 Task: Create a due date automation trigger when advanced on, on the tuesday after a card is due add dates not starting next month at 11:00 AM.
Action: Mouse moved to (972, 88)
Screenshot: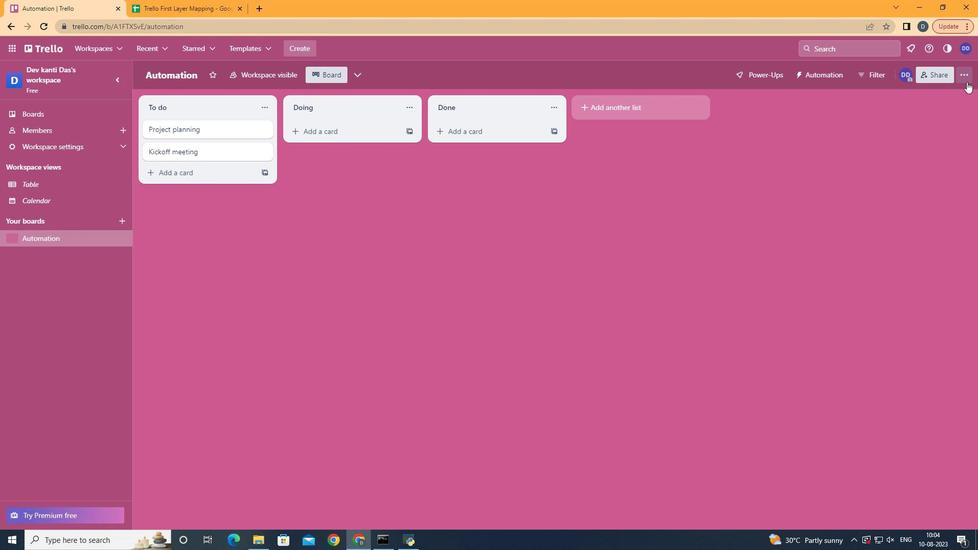 
Action: Mouse pressed left at (972, 88)
Screenshot: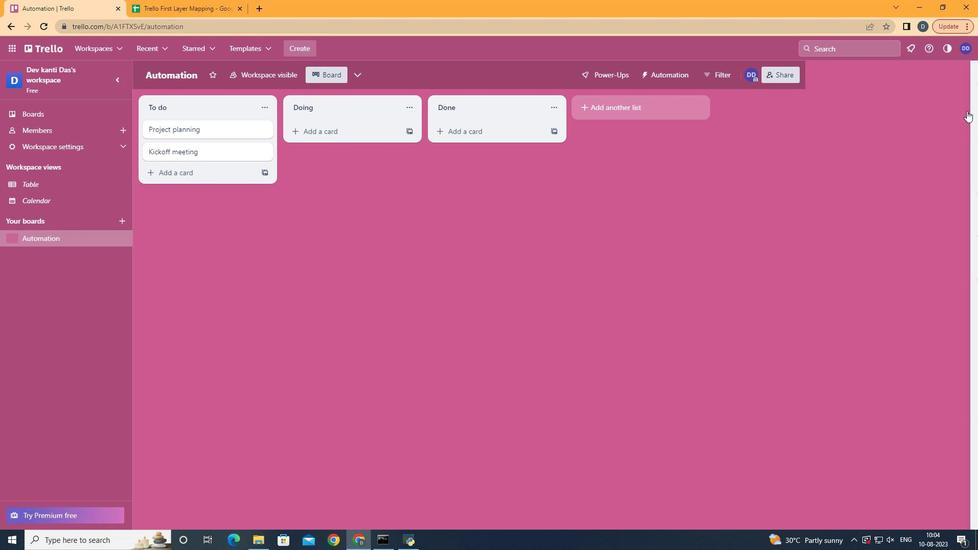 
Action: Mouse moved to (918, 219)
Screenshot: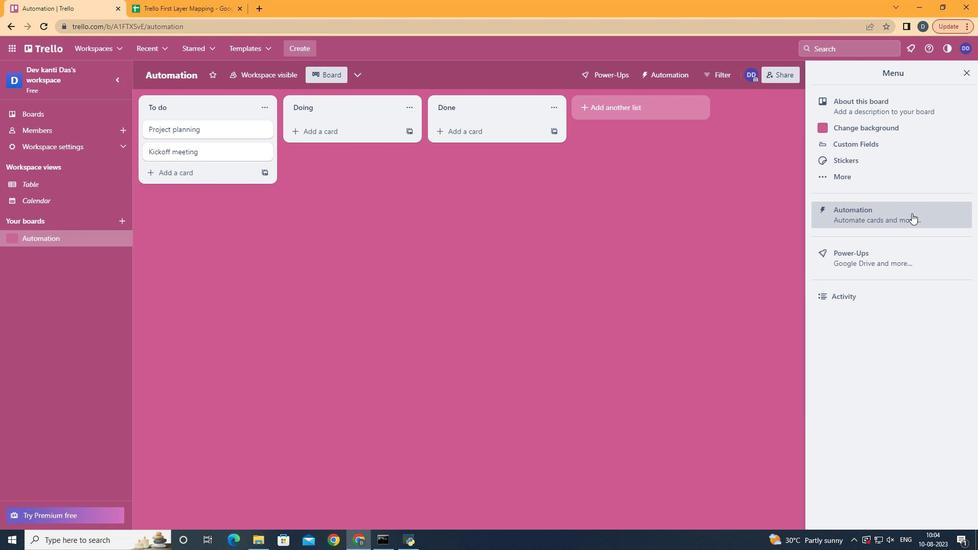 
Action: Mouse pressed left at (918, 219)
Screenshot: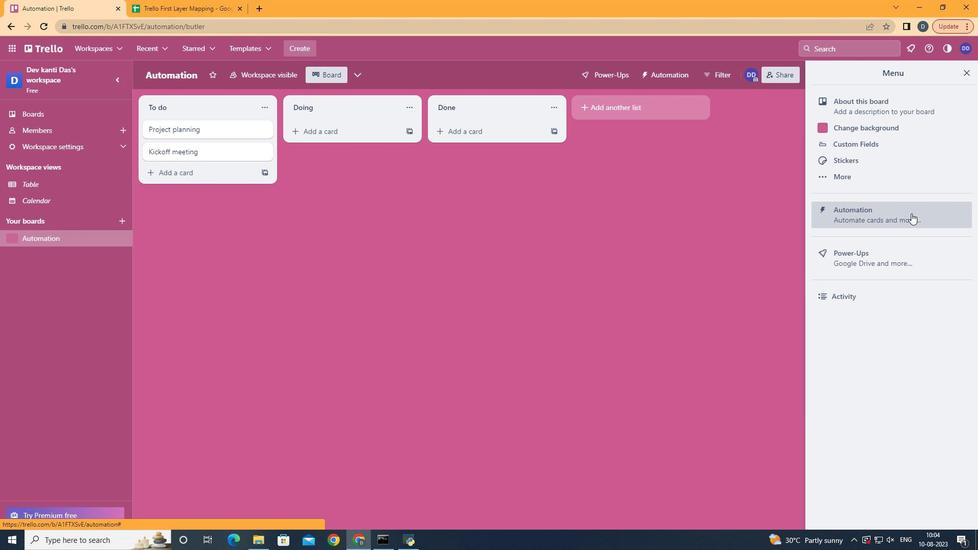 
Action: Mouse moved to (210, 209)
Screenshot: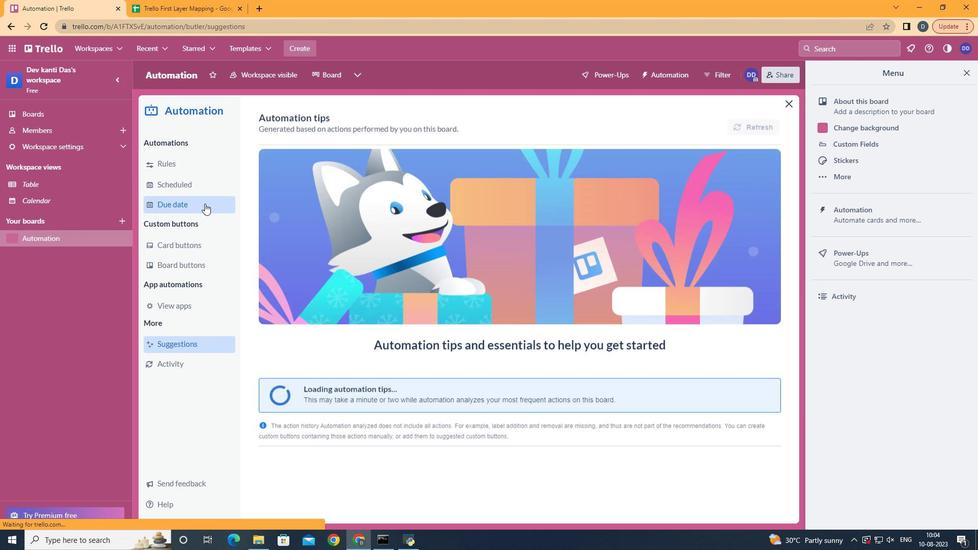 
Action: Mouse pressed left at (210, 209)
Screenshot: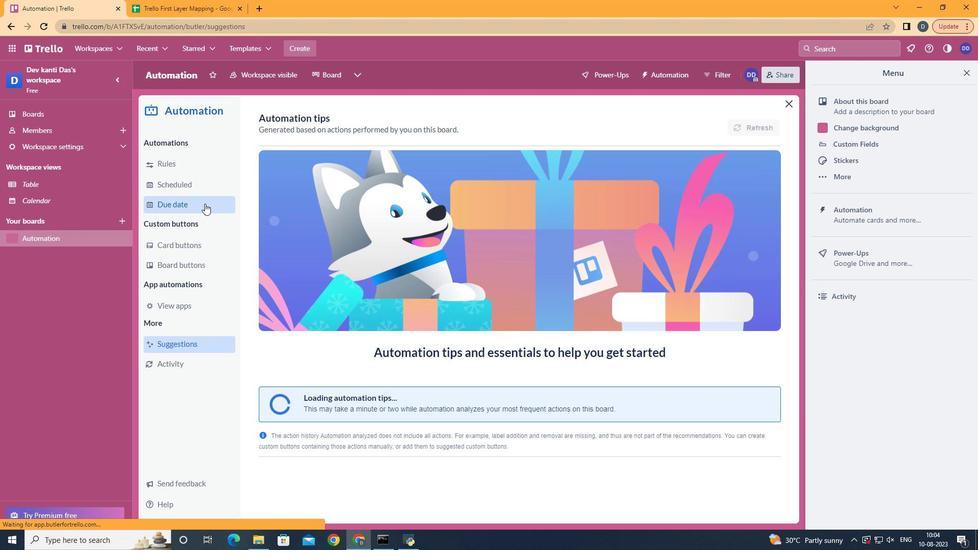 
Action: Mouse moved to (716, 128)
Screenshot: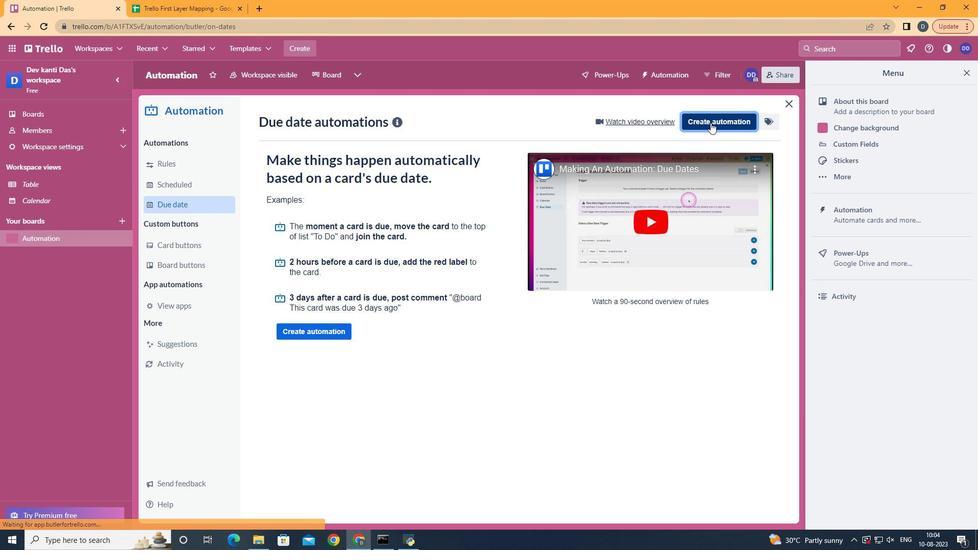 
Action: Mouse pressed left at (716, 128)
Screenshot: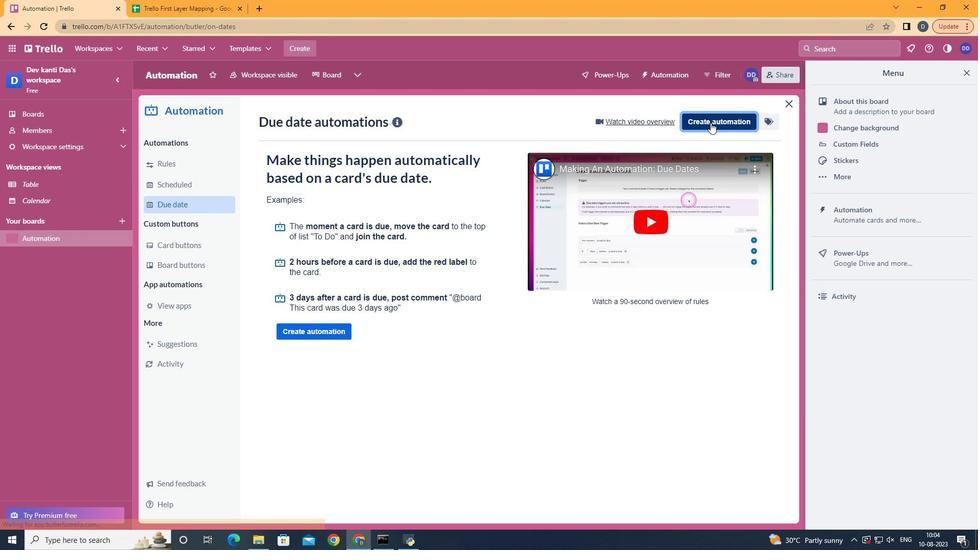 
Action: Mouse moved to (552, 226)
Screenshot: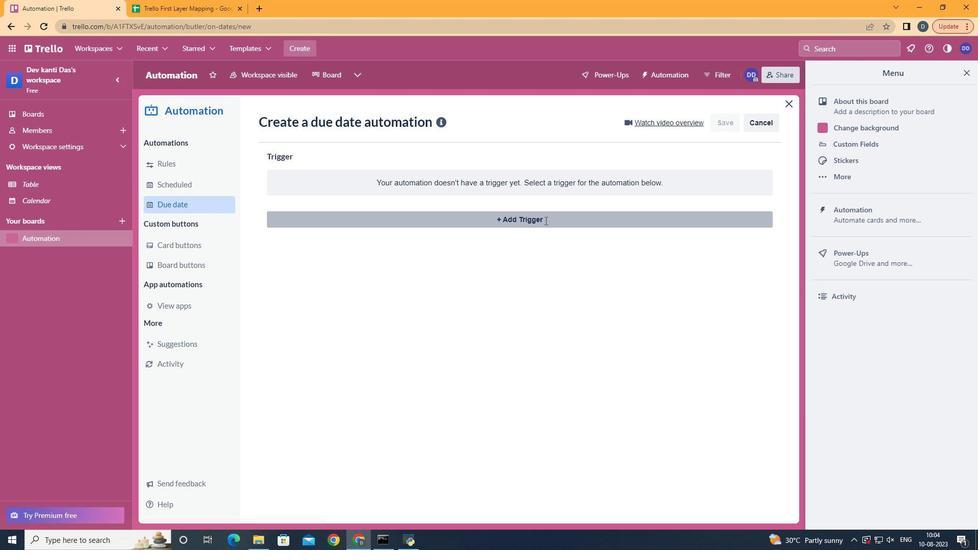 
Action: Mouse pressed left at (552, 226)
Screenshot: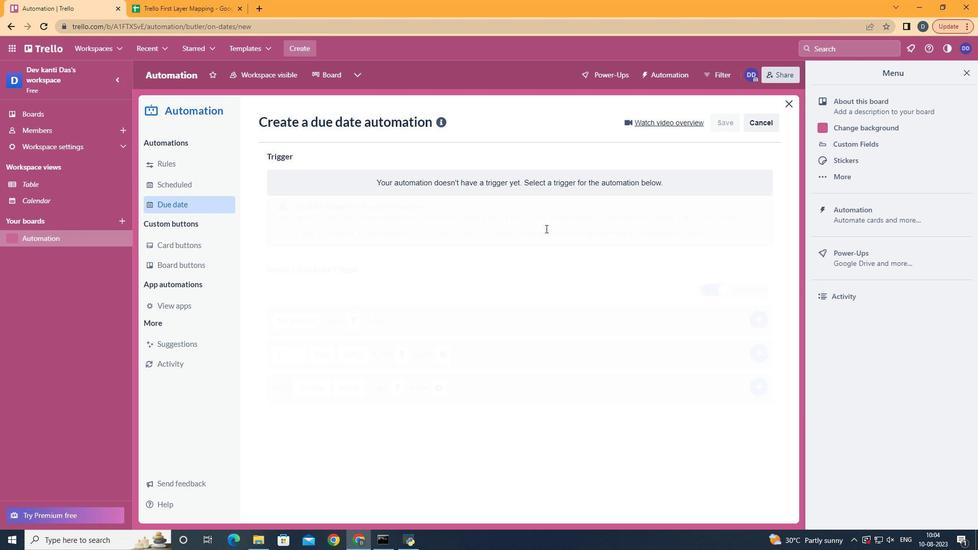 
Action: Mouse moved to (338, 291)
Screenshot: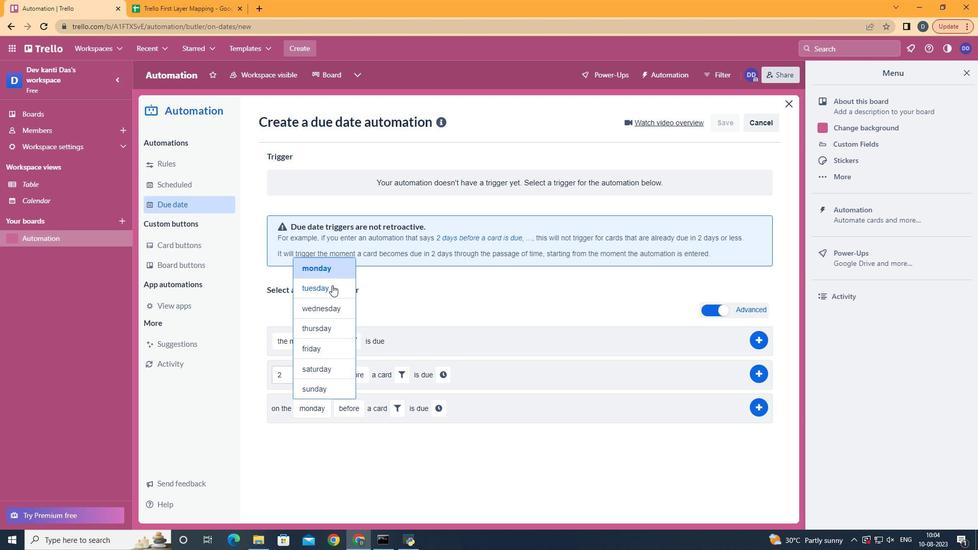 
Action: Mouse pressed left at (338, 291)
Screenshot: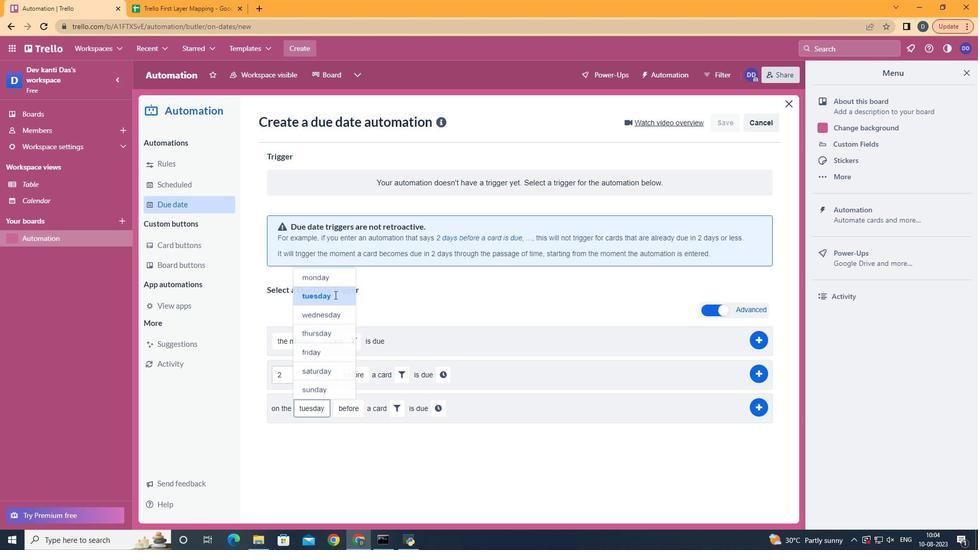 
Action: Mouse moved to (362, 451)
Screenshot: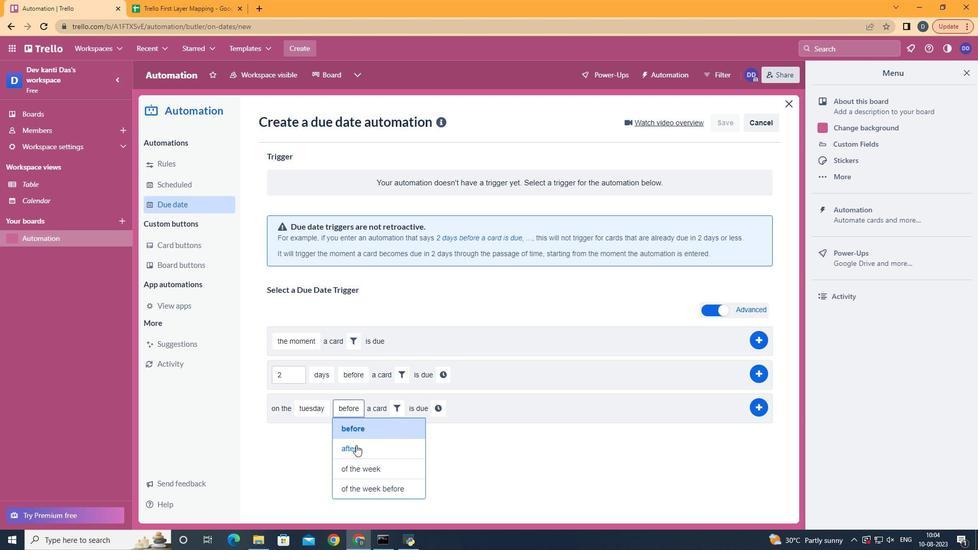 
Action: Mouse pressed left at (362, 451)
Screenshot: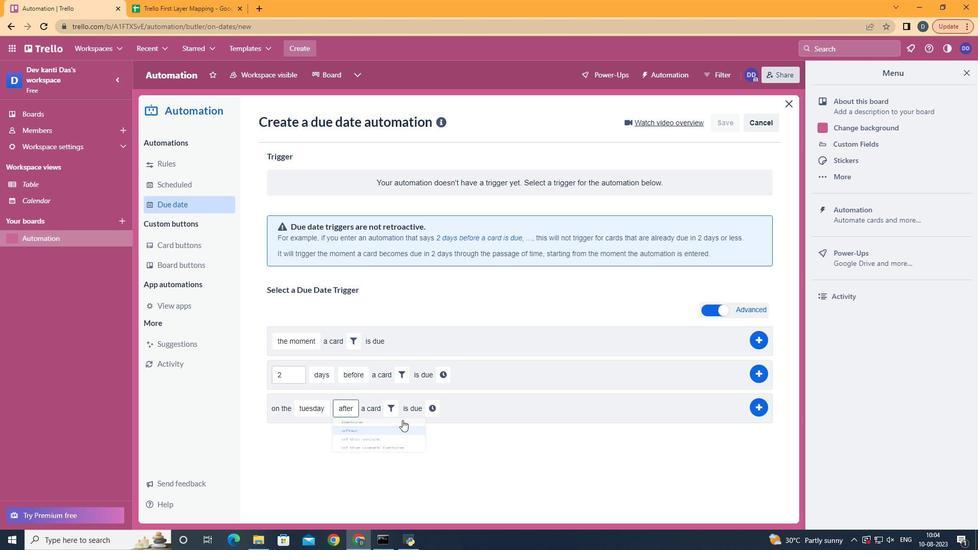 
Action: Mouse moved to (396, 417)
Screenshot: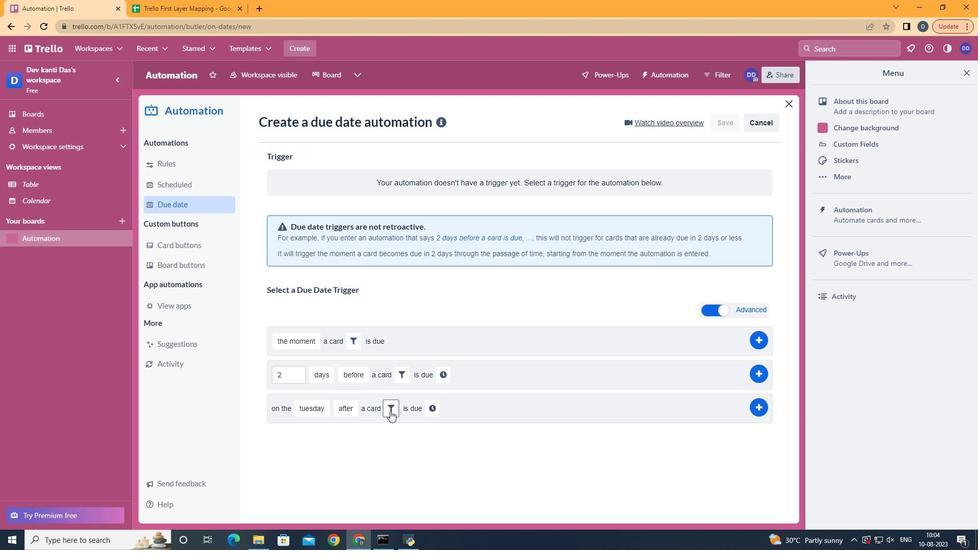 
Action: Mouse pressed left at (396, 417)
Screenshot: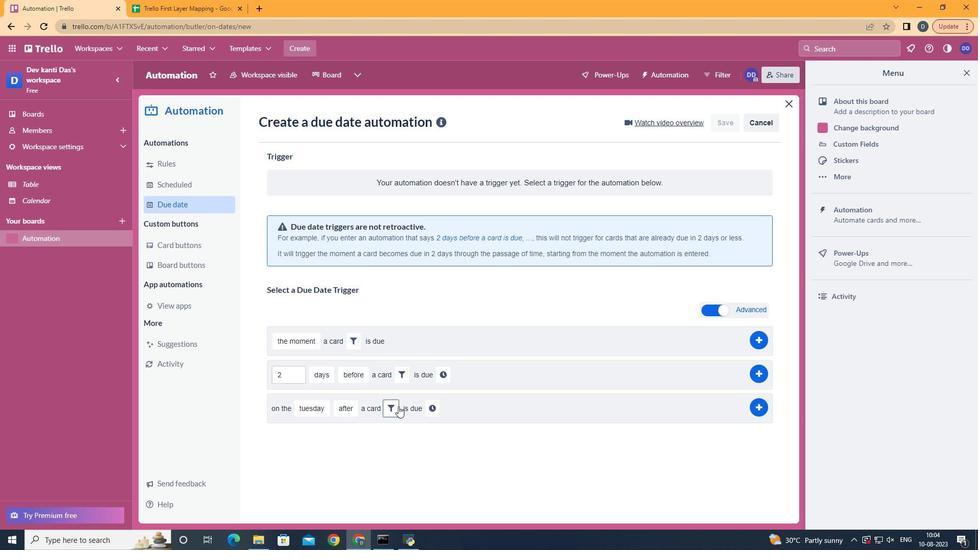 
Action: Mouse moved to (447, 449)
Screenshot: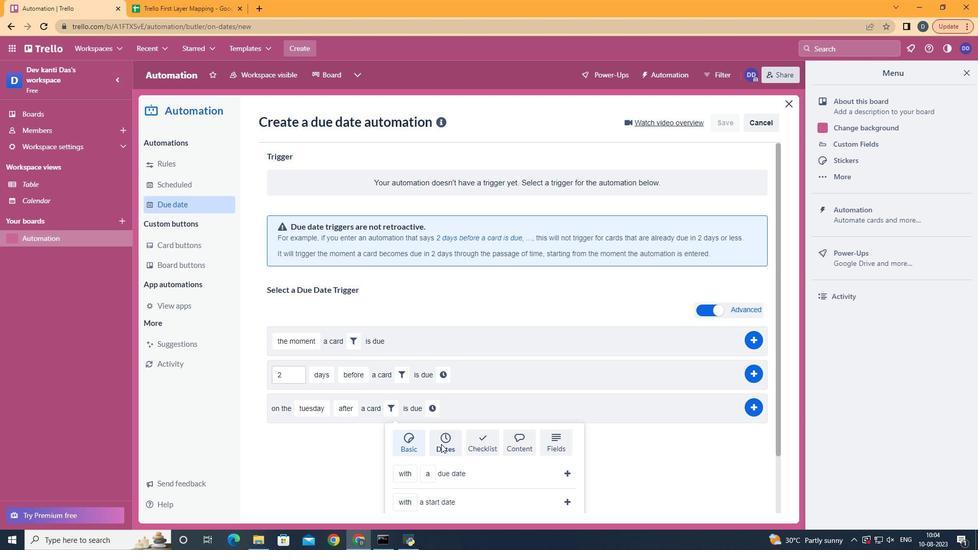 
Action: Mouse pressed left at (447, 449)
Screenshot: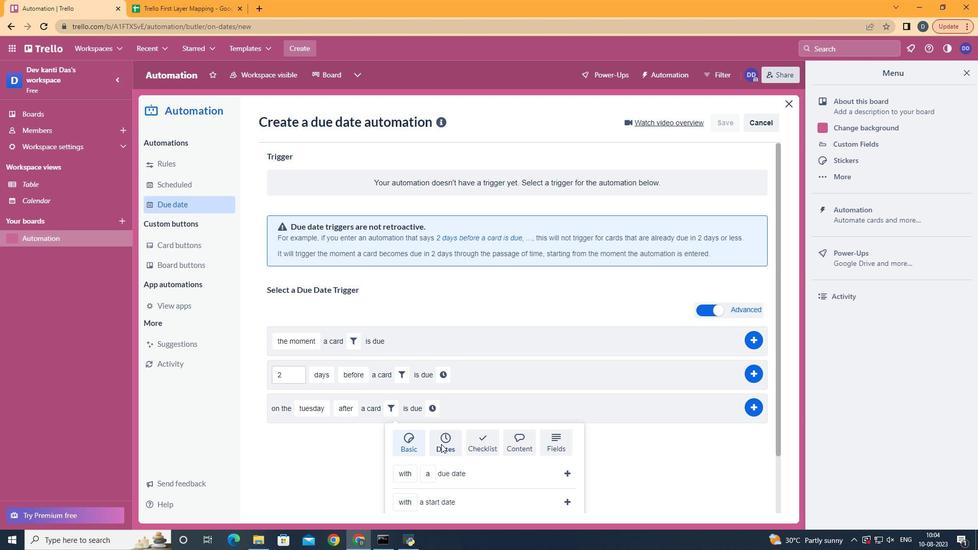 
Action: Mouse moved to (447, 450)
Screenshot: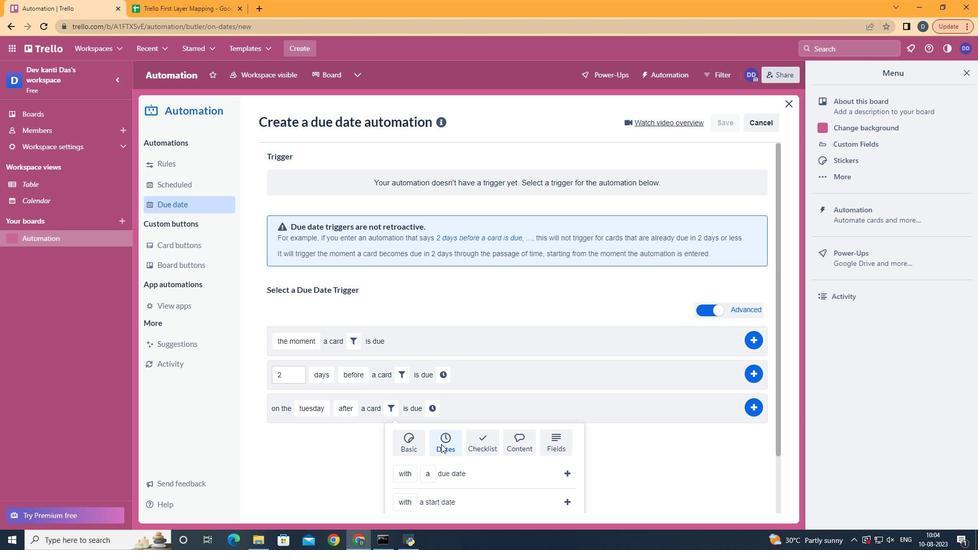 
Action: Mouse scrolled (447, 449) with delta (0, 0)
Screenshot: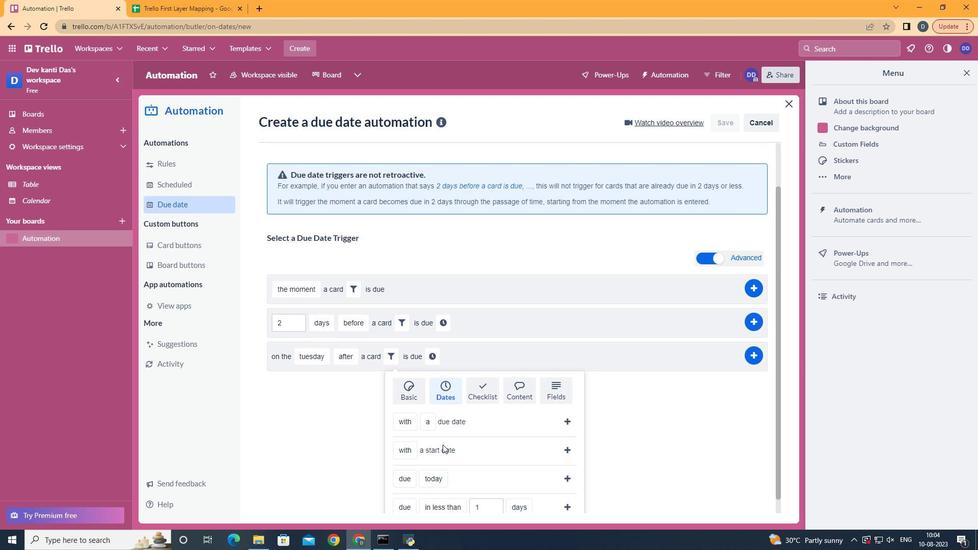 
Action: Mouse scrolled (447, 449) with delta (0, 0)
Screenshot: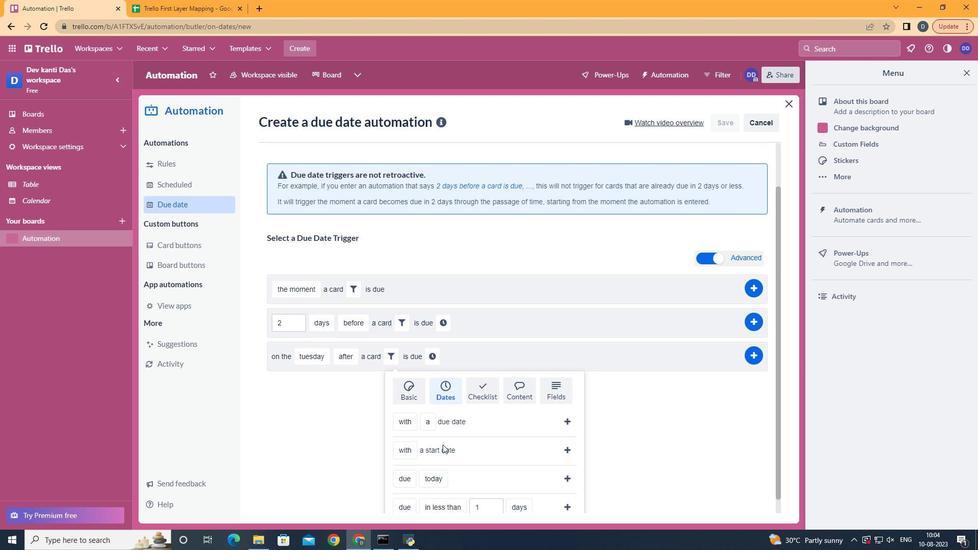 
Action: Mouse scrolled (447, 449) with delta (0, 0)
Screenshot: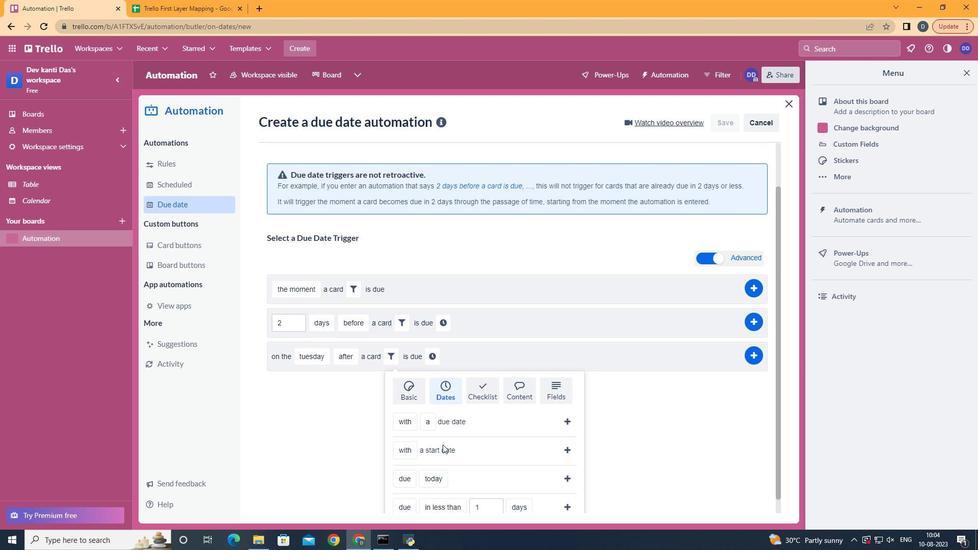 
Action: Mouse scrolled (447, 449) with delta (0, 0)
Screenshot: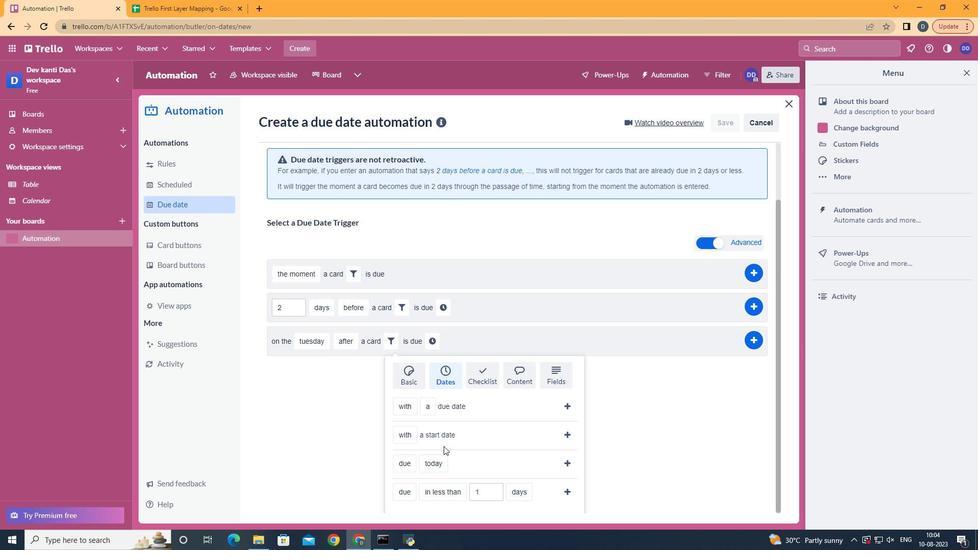 
Action: Mouse moved to (415, 447)
Screenshot: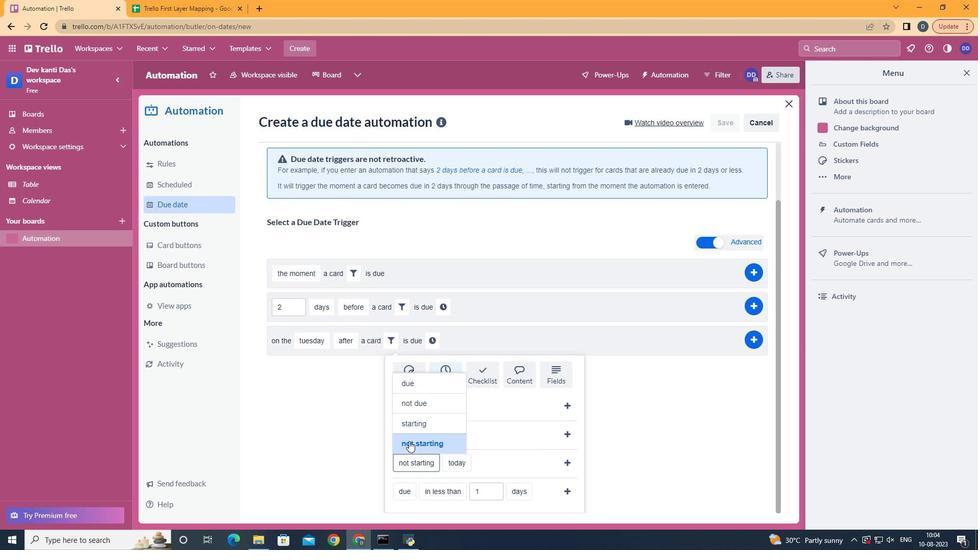 
Action: Mouse pressed left at (415, 447)
Screenshot: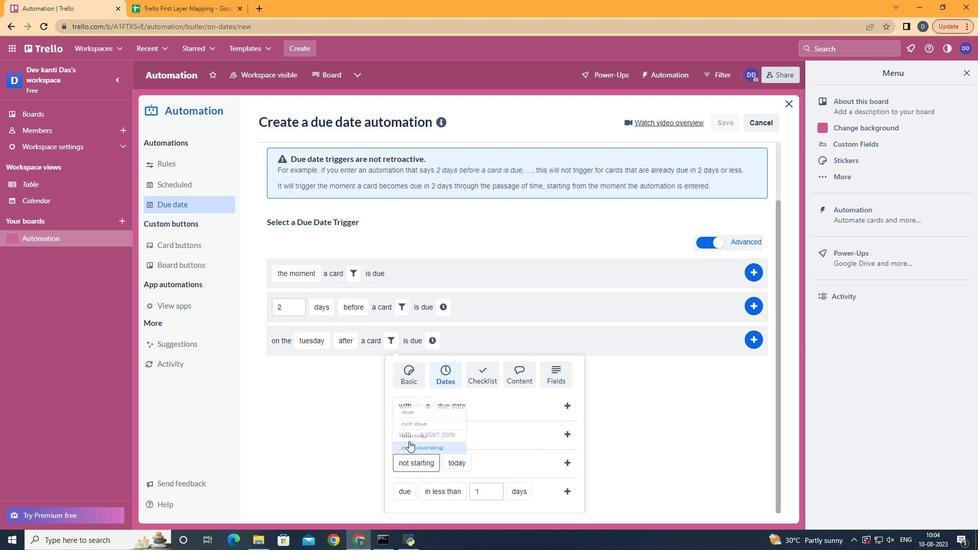 
Action: Mouse moved to (473, 448)
Screenshot: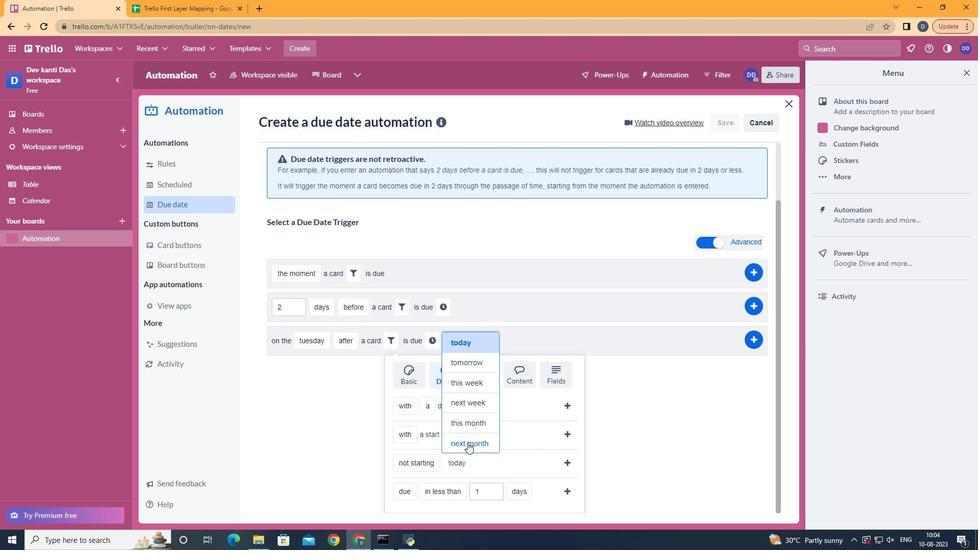 
Action: Mouse pressed left at (473, 448)
Screenshot: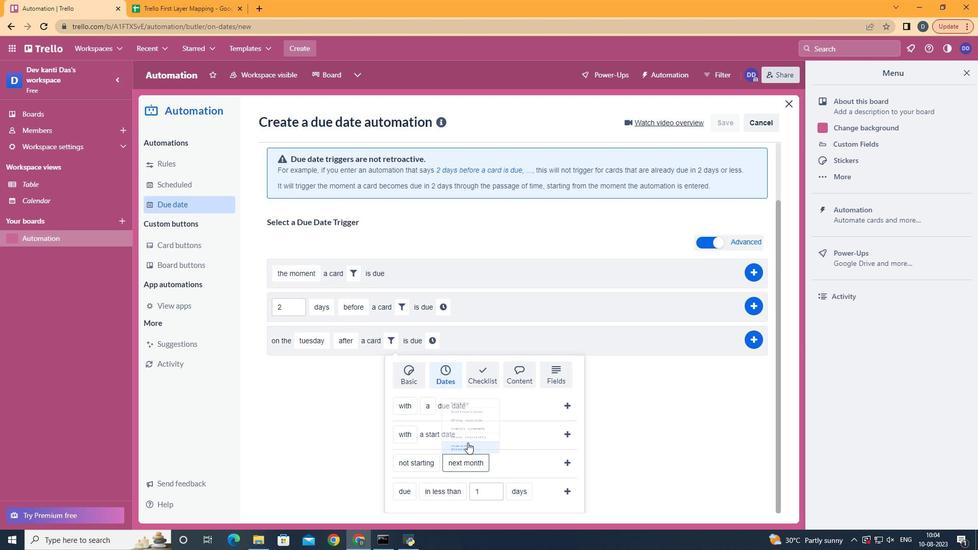 
Action: Mouse moved to (568, 470)
Screenshot: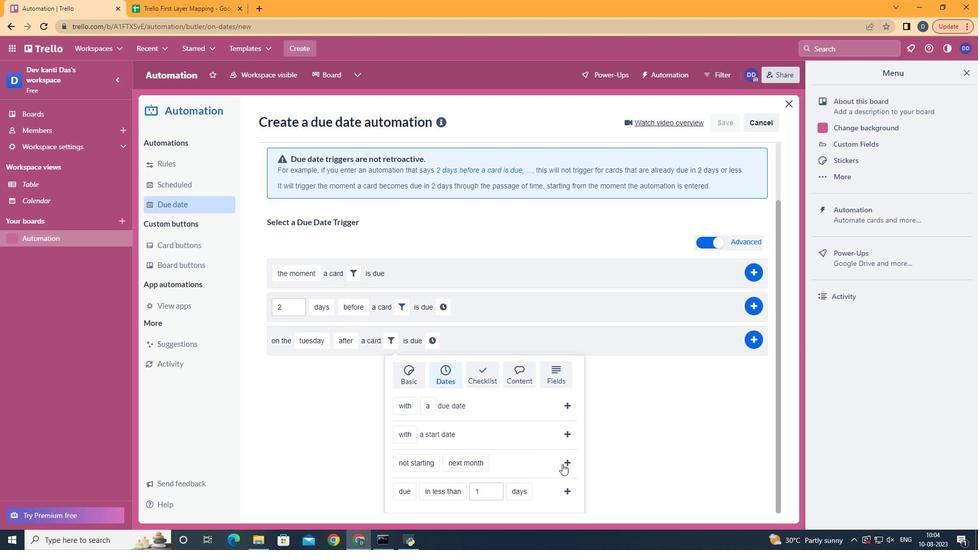 
Action: Mouse pressed left at (568, 470)
Screenshot: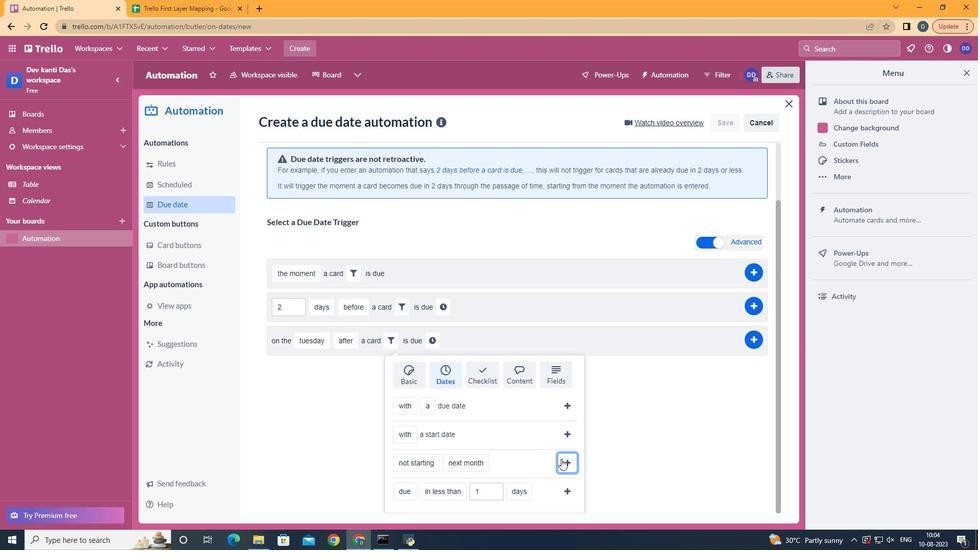 
Action: Mouse moved to (529, 411)
Screenshot: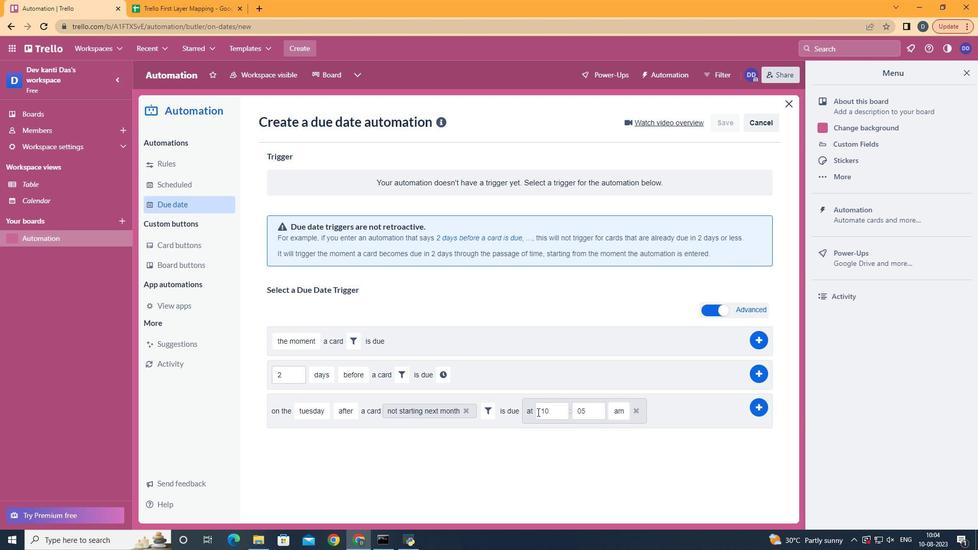 
Action: Mouse pressed left at (529, 411)
Screenshot: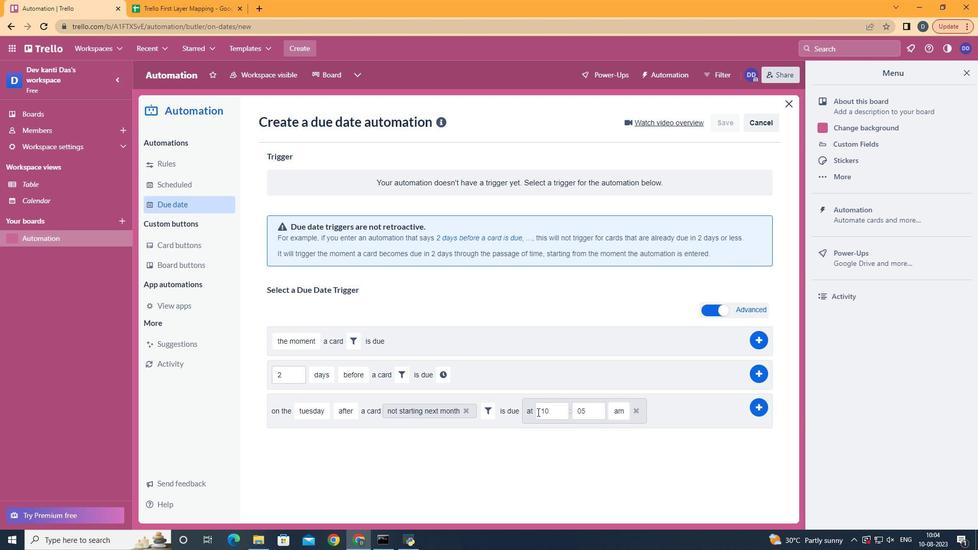 
Action: Mouse moved to (555, 422)
Screenshot: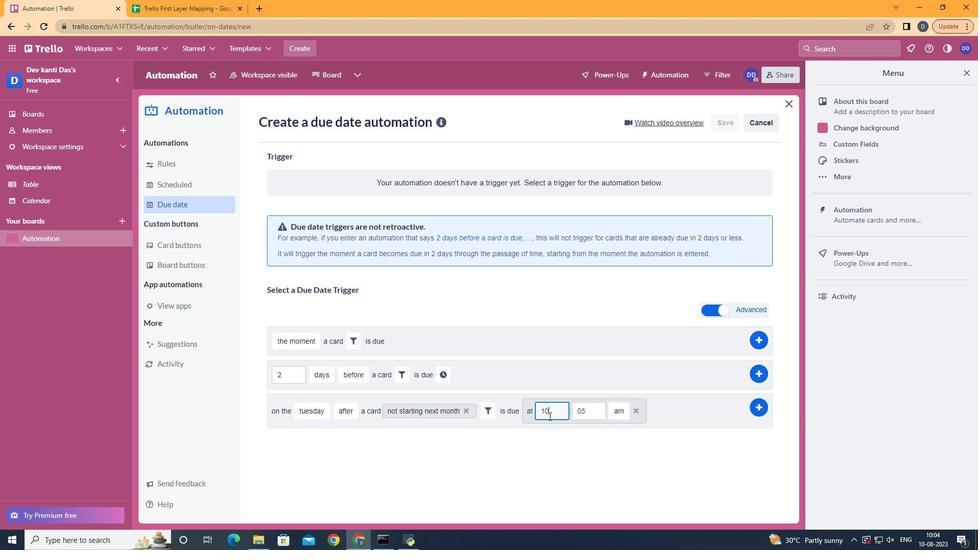 
Action: Mouse pressed left at (555, 422)
Screenshot: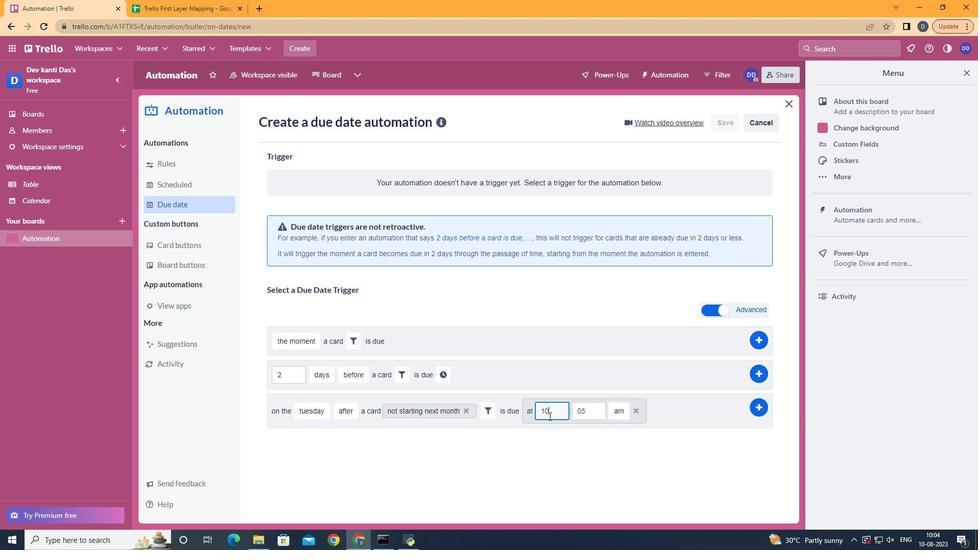 
Action: Key pressed <Key.backspace>1
Screenshot: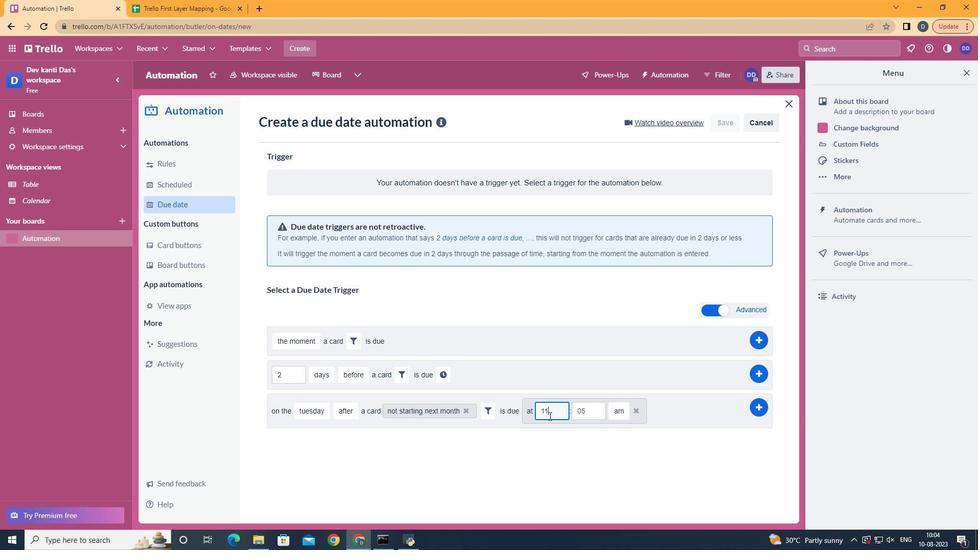 
Action: Mouse moved to (599, 419)
Screenshot: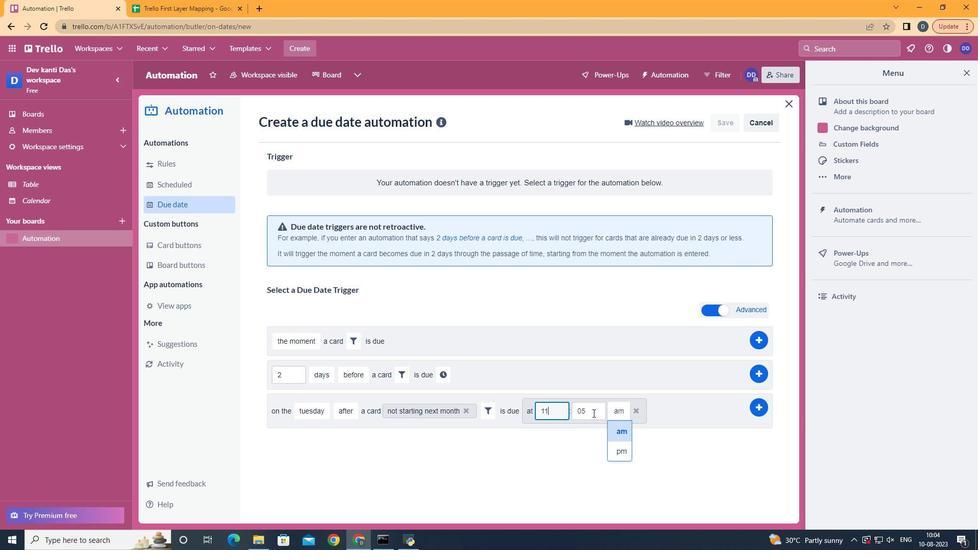 
Action: Mouse pressed left at (599, 419)
Screenshot: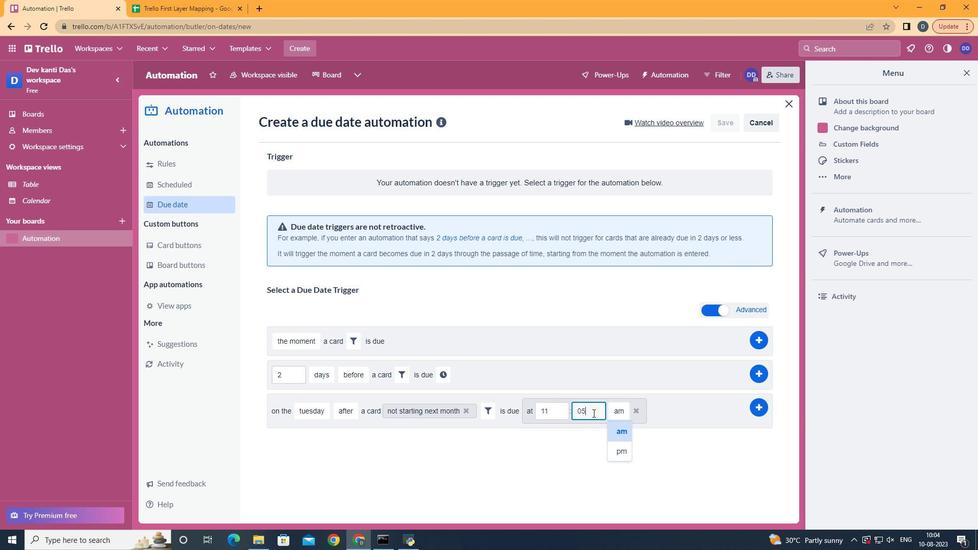 
Action: Key pressed <Key.backspace>
Screenshot: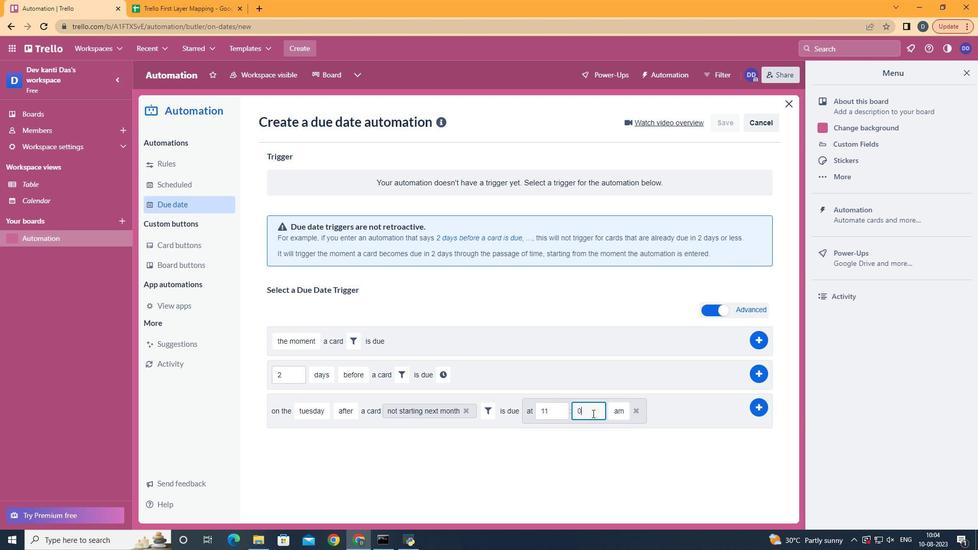 
Action: Mouse moved to (598, 419)
Screenshot: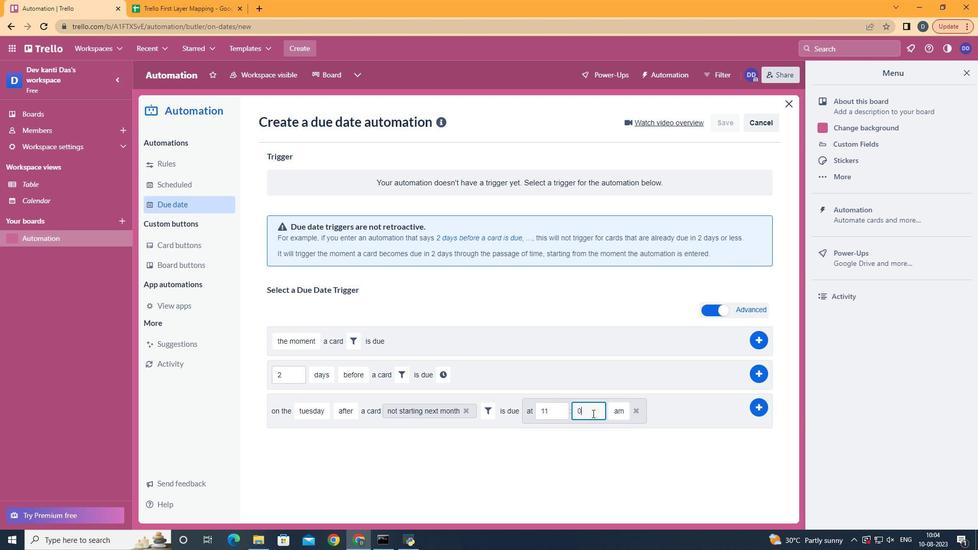 
Action: Key pressed 0
Screenshot: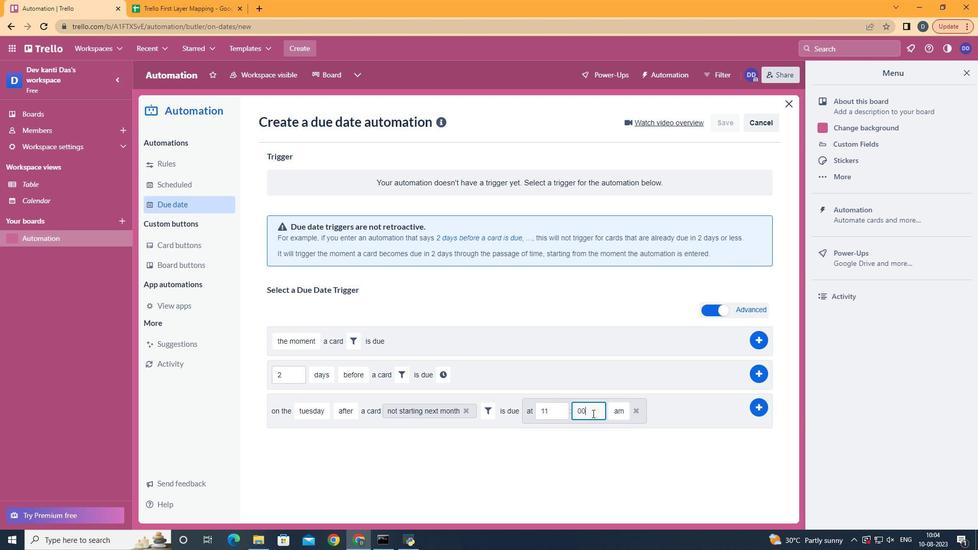 
Action: Mouse moved to (764, 413)
Screenshot: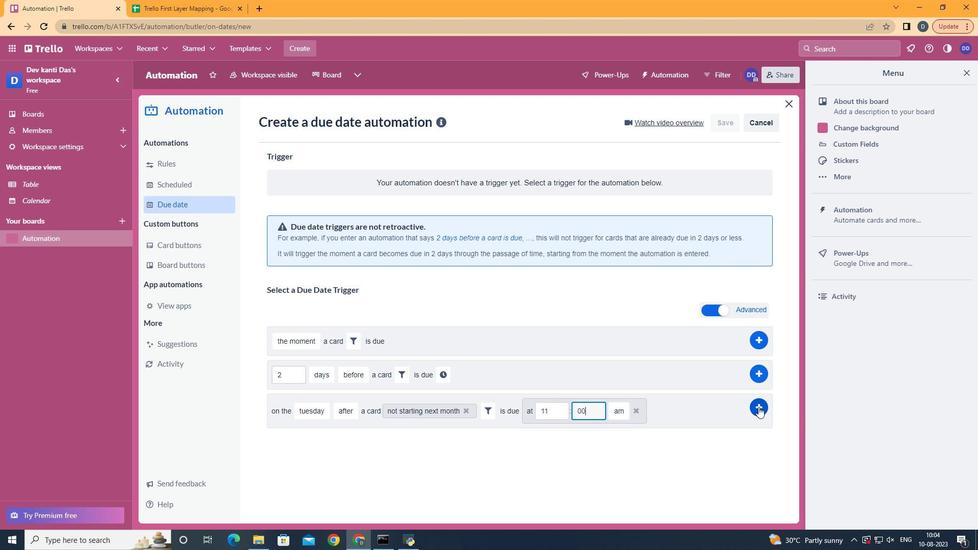 
Action: Mouse pressed left at (764, 413)
Screenshot: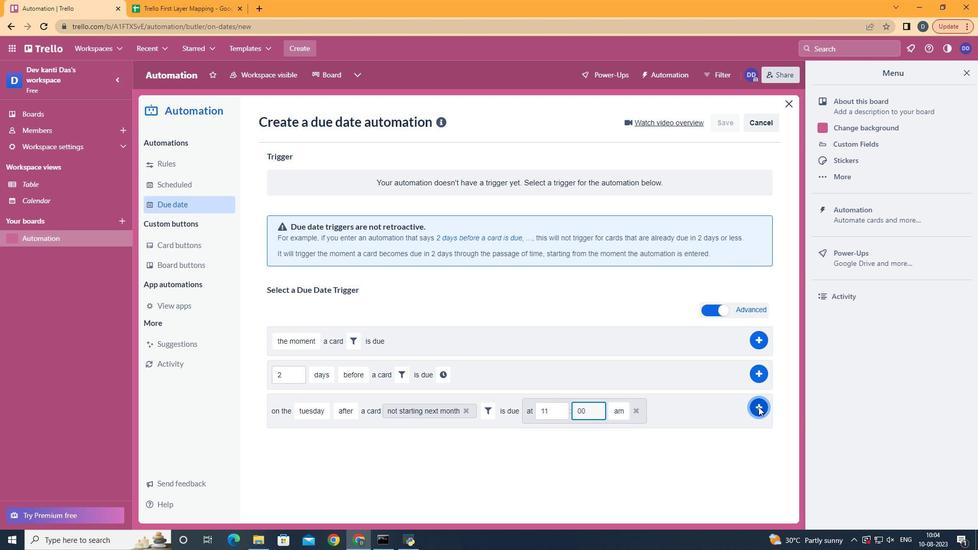 
Action: Mouse moved to (497, 257)
Screenshot: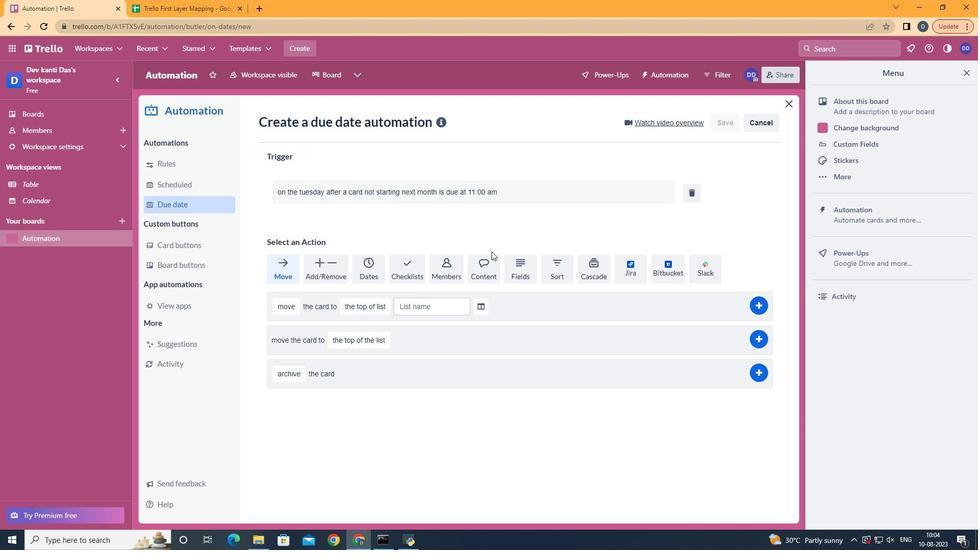 
